 Task: Add New option "improve ourself".
Action: Mouse moved to (495, 123)
Screenshot: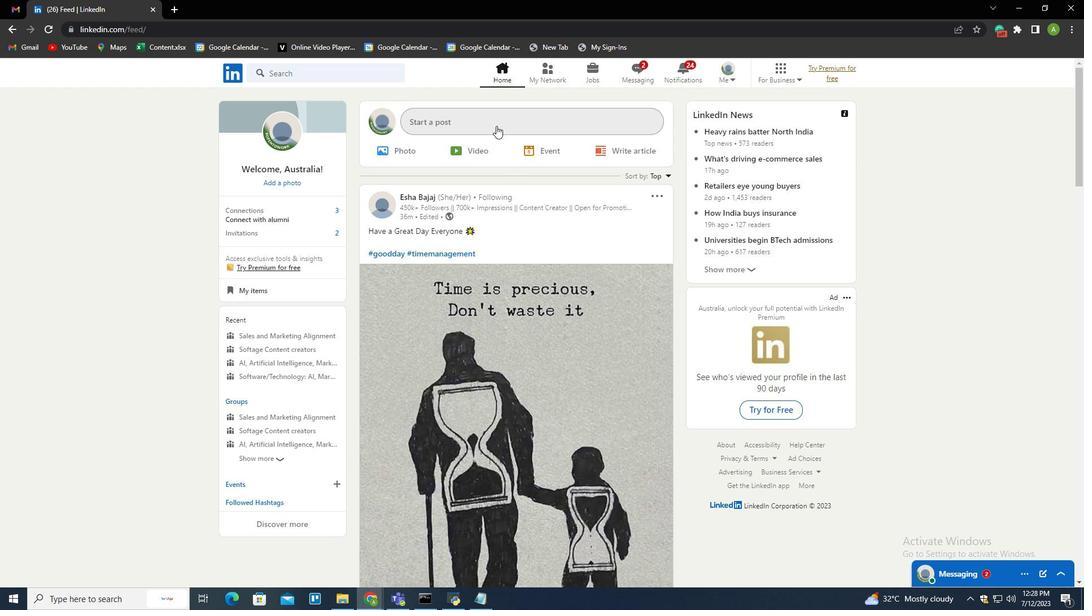 
Action: Mouse pressed left at (495, 123)
Screenshot: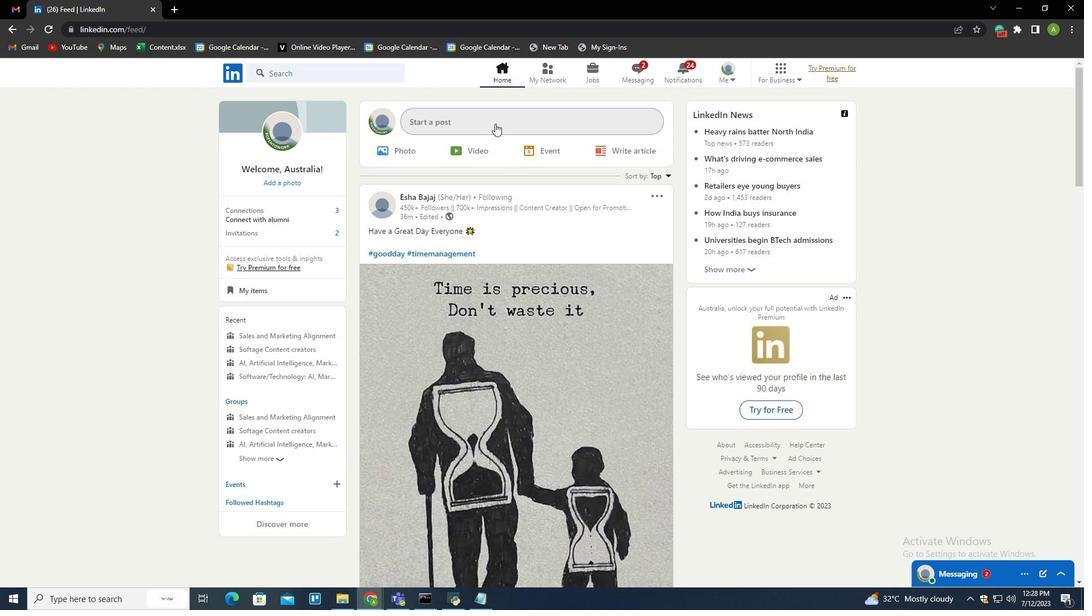 
Action: Mouse moved to (481, 342)
Screenshot: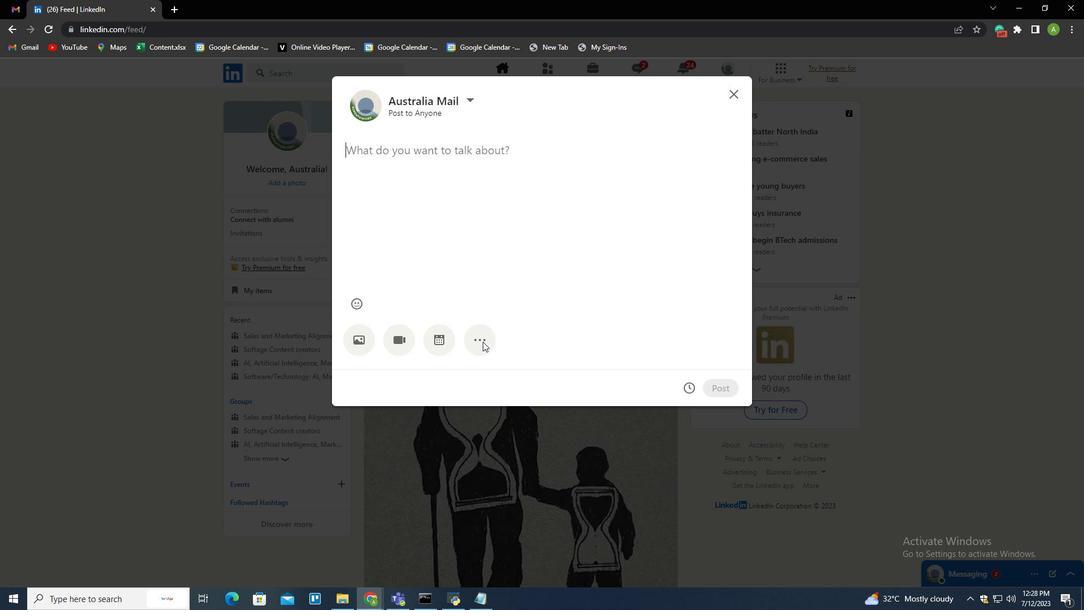 
Action: Mouse pressed left at (481, 342)
Screenshot: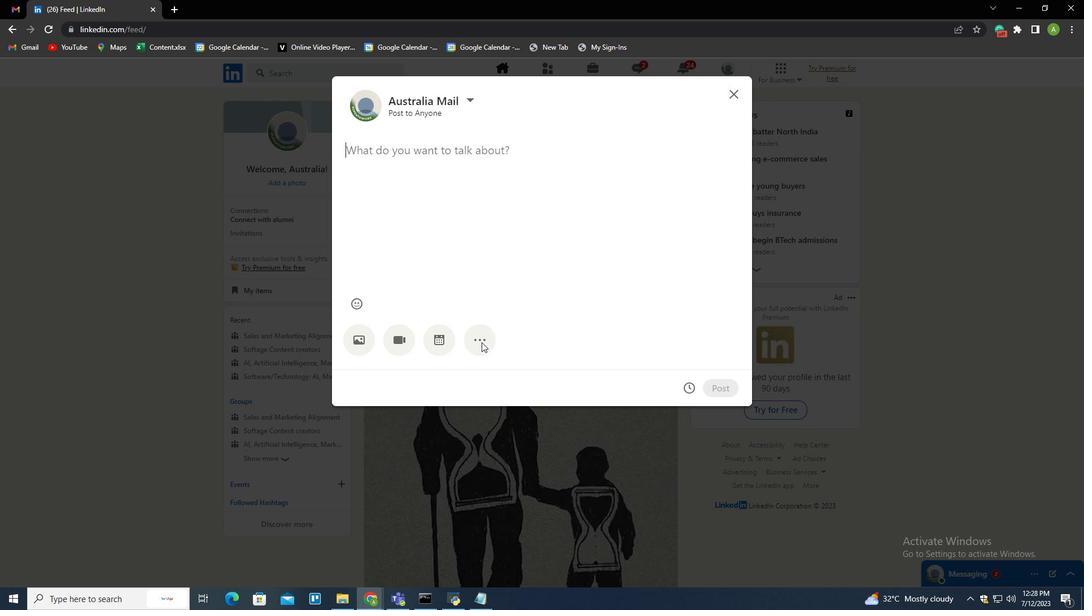 
Action: Mouse moved to (554, 340)
Screenshot: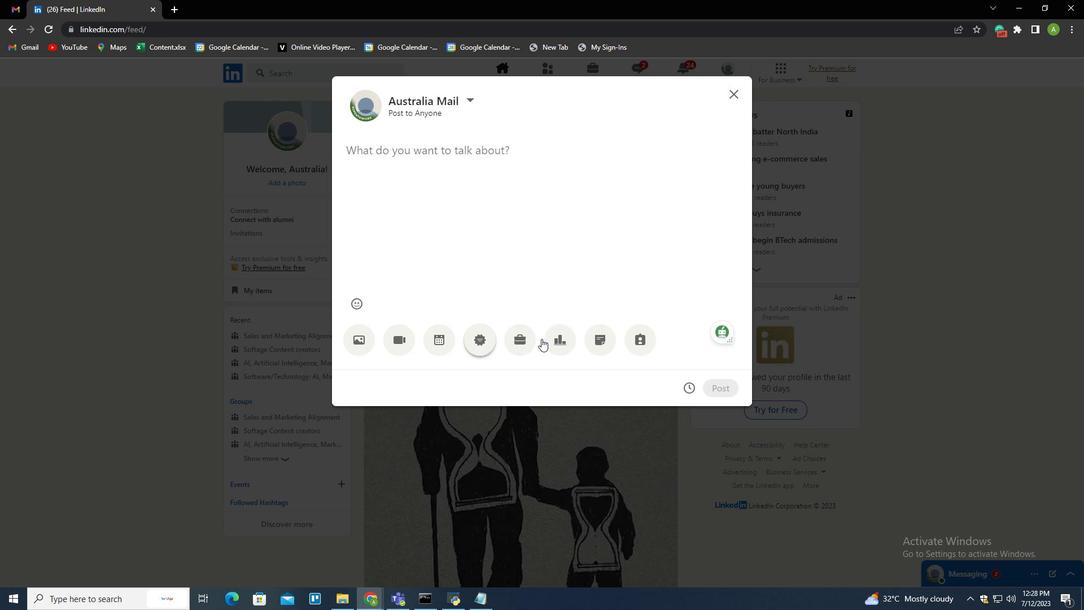 
Action: Mouse pressed left at (554, 340)
Screenshot: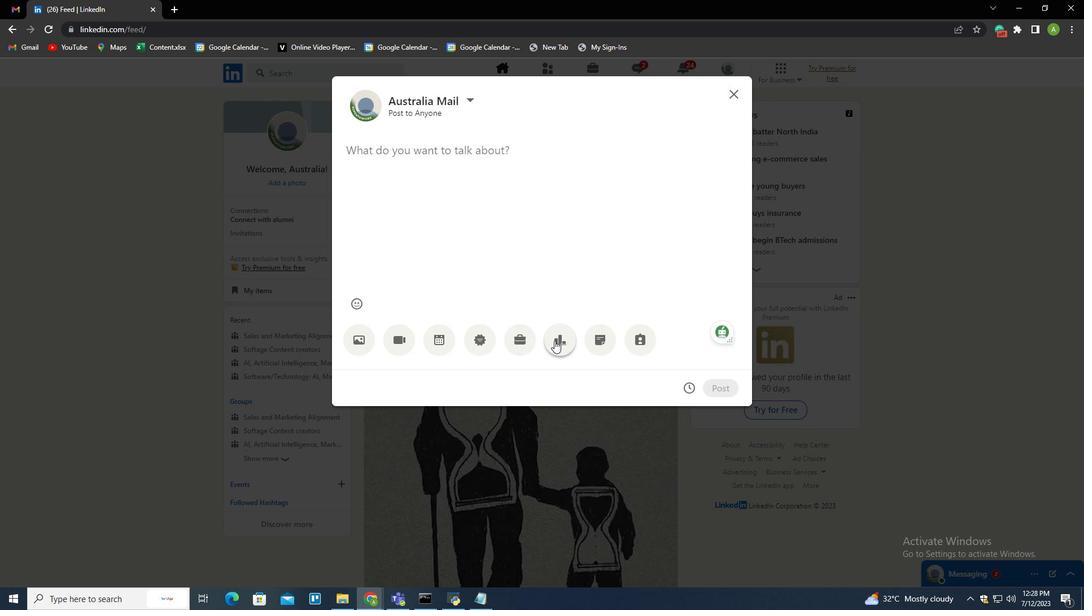 
Action: Mouse moved to (436, 294)
Screenshot: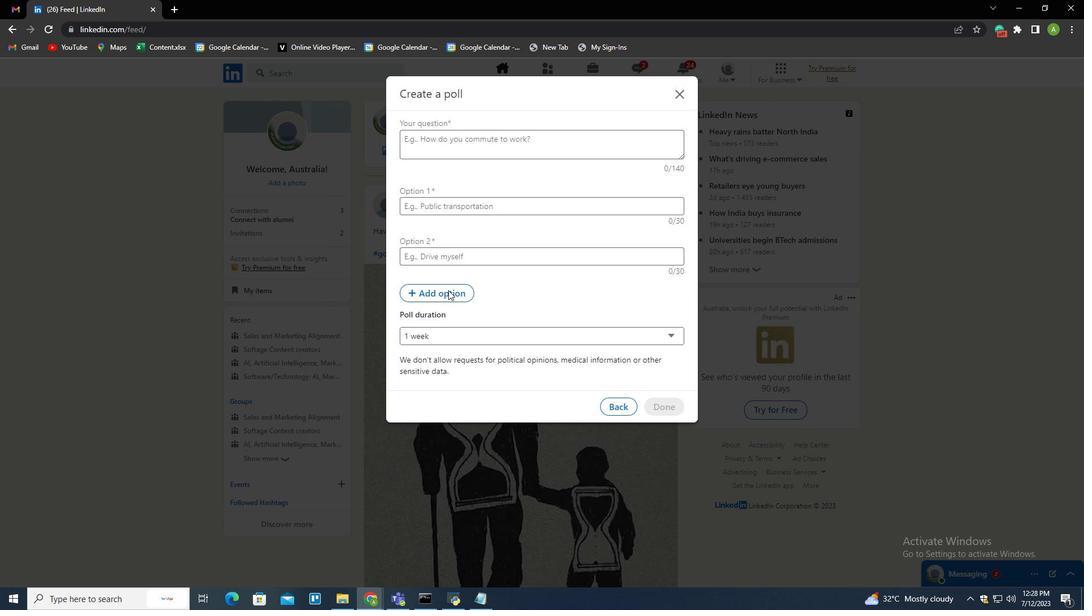 
Action: Mouse pressed left at (436, 294)
Screenshot: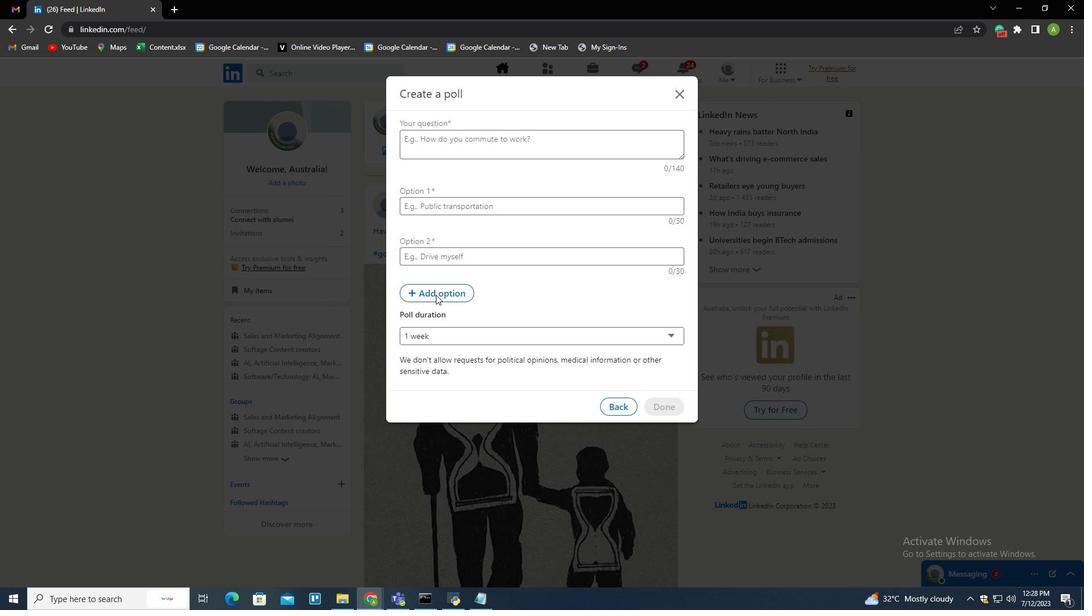 
Action: Mouse moved to (450, 307)
Screenshot: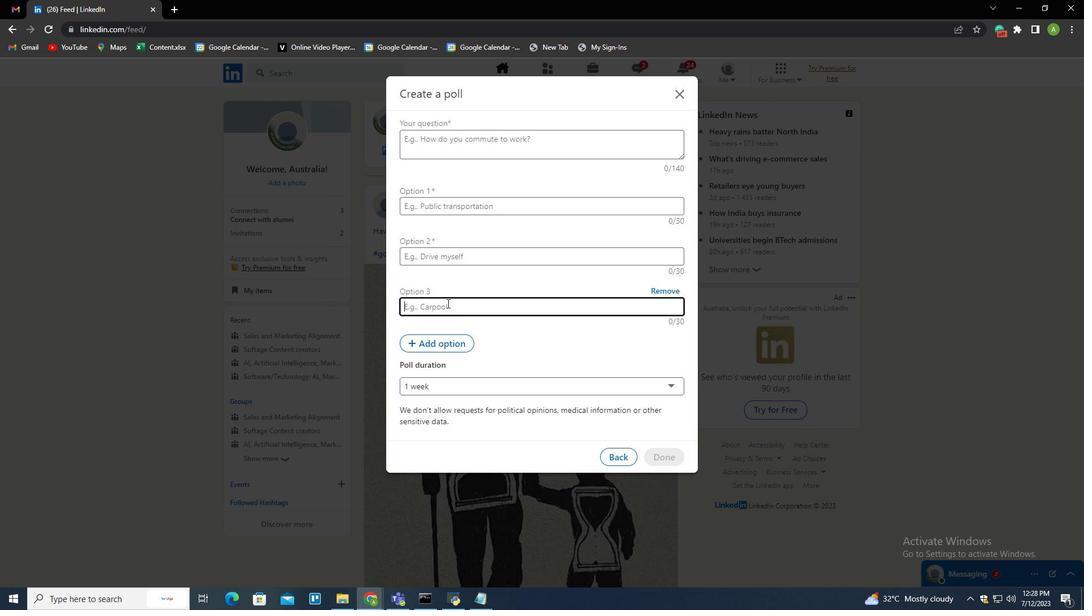 
Action: Mouse pressed left at (450, 307)
Screenshot: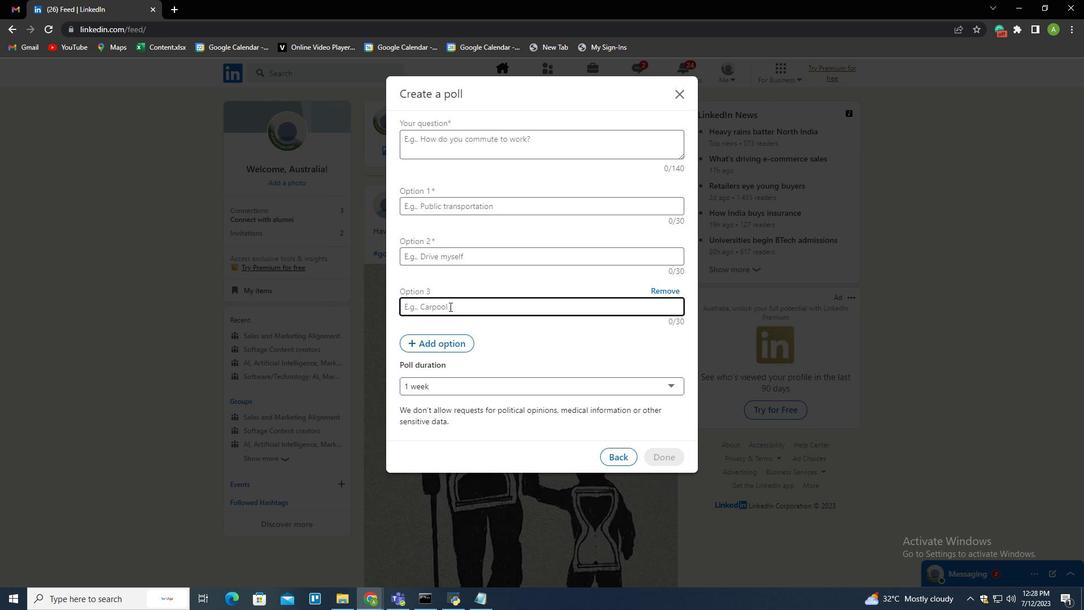 
Action: Key pressed improve<Key.space>ourselt<Key.backspace>f
Screenshot: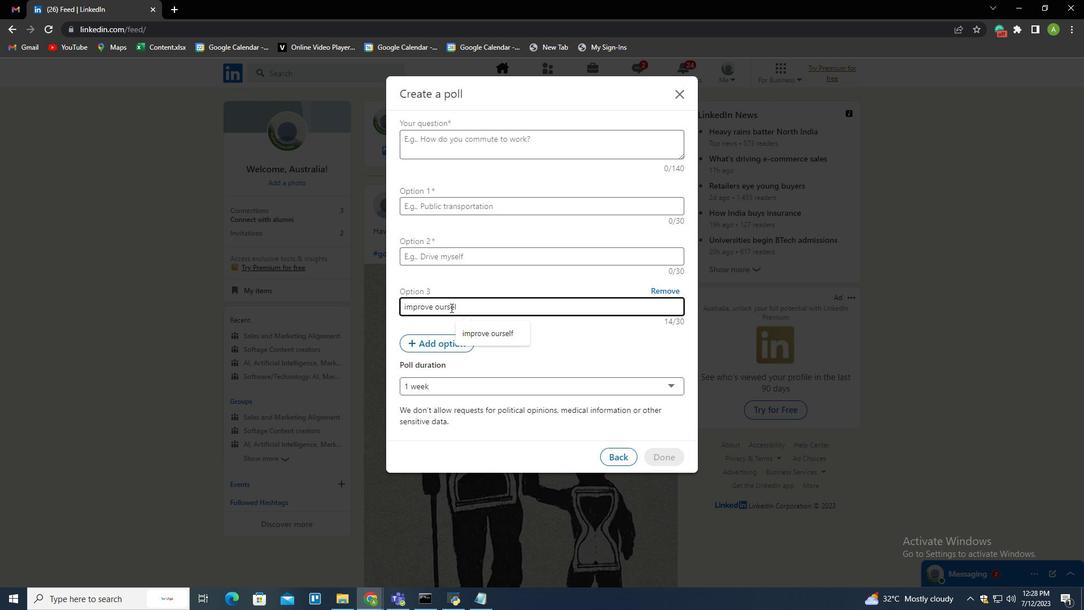 
Action: Mouse moved to (498, 336)
Screenshot: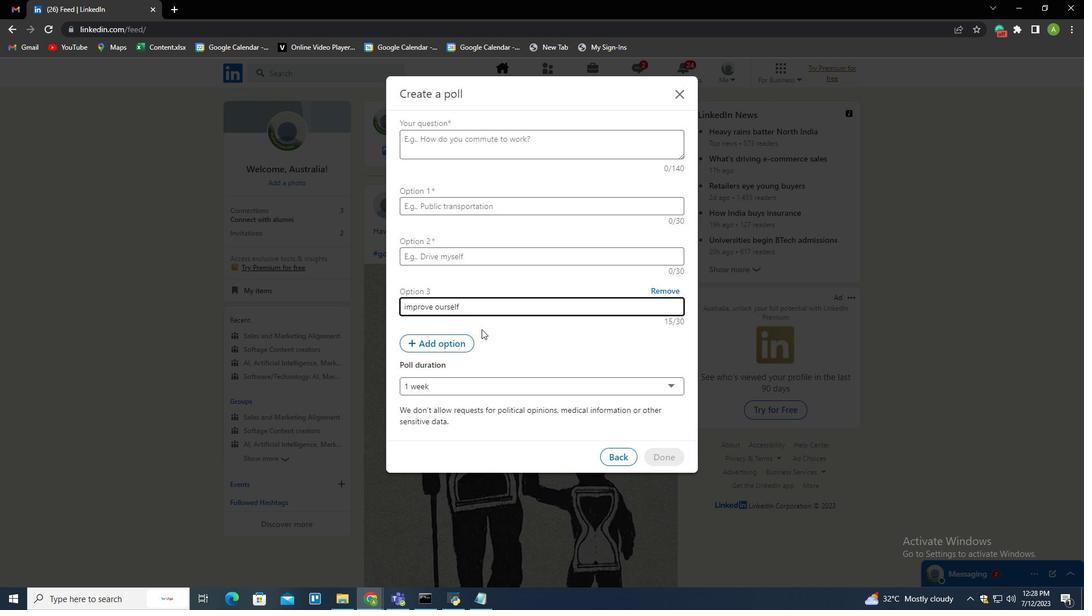 
Action: Mouse pressed left at (498, 336)
Screenshot: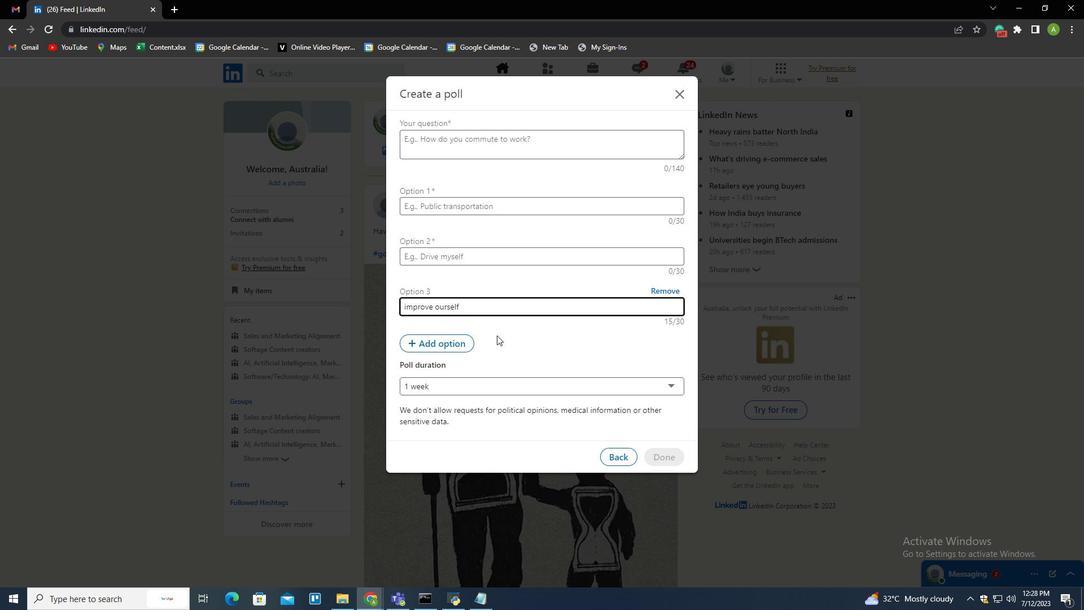 
